 Task: Check the average views per listing of fireplace in the last 5 years.
Action: Mouse moved to (798, 185)
Screenshot: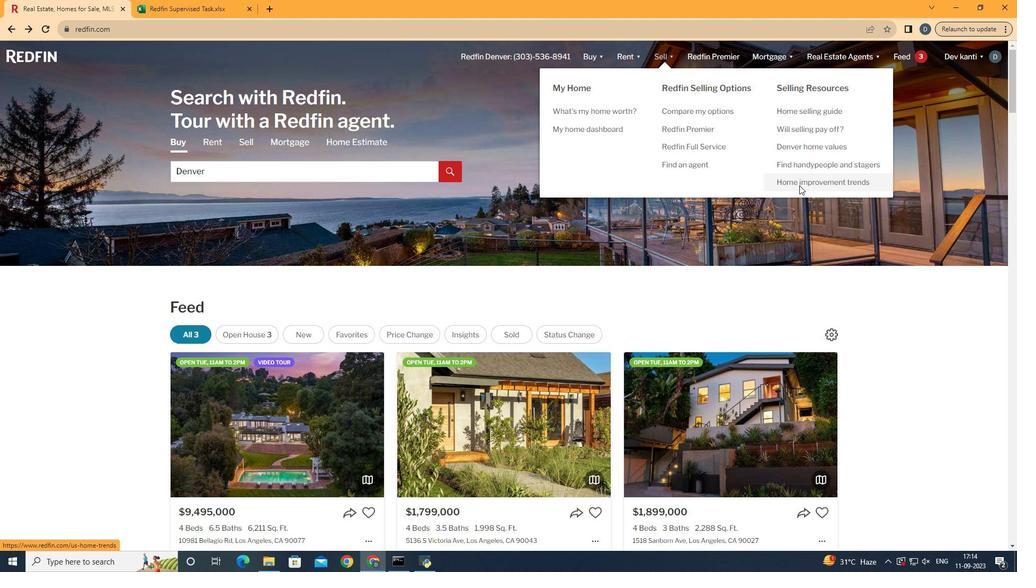 
Action: Mouse pressed left at (798, 185)
Screenshot: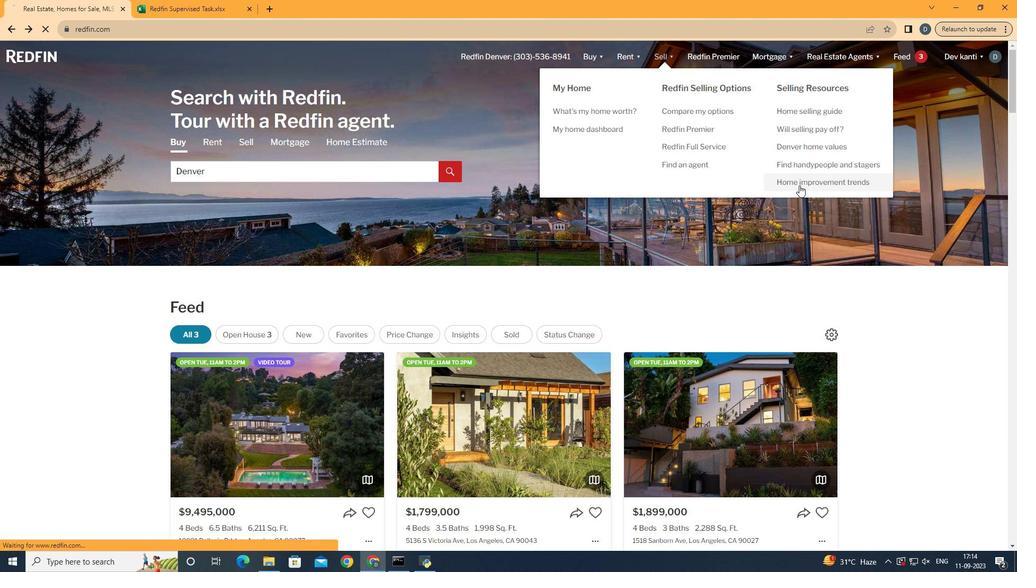 
Action: Mouse moved to (256, 206)
Screenshot: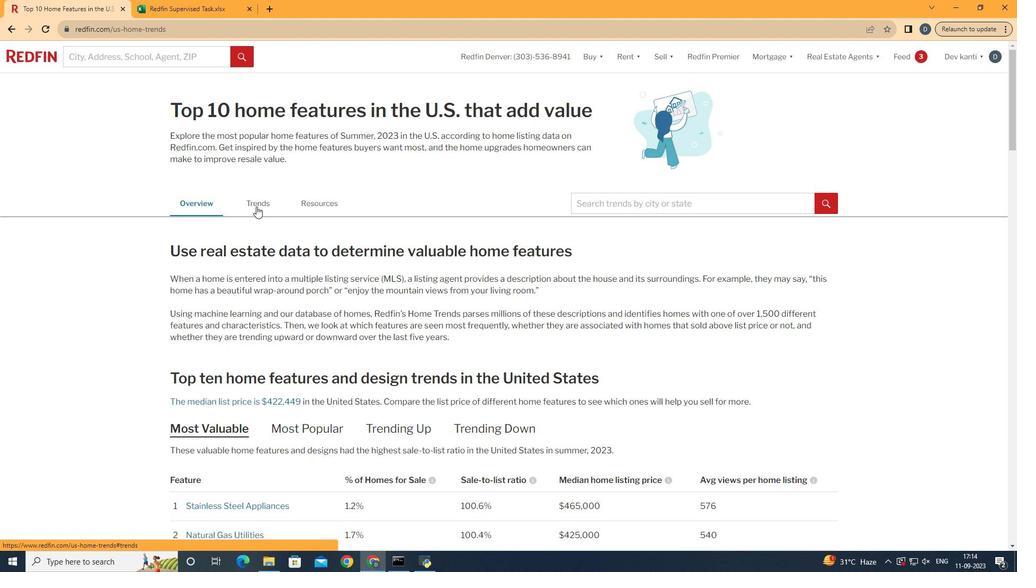 
Action: Mouse pressed left at (256, 206)
Screenshot: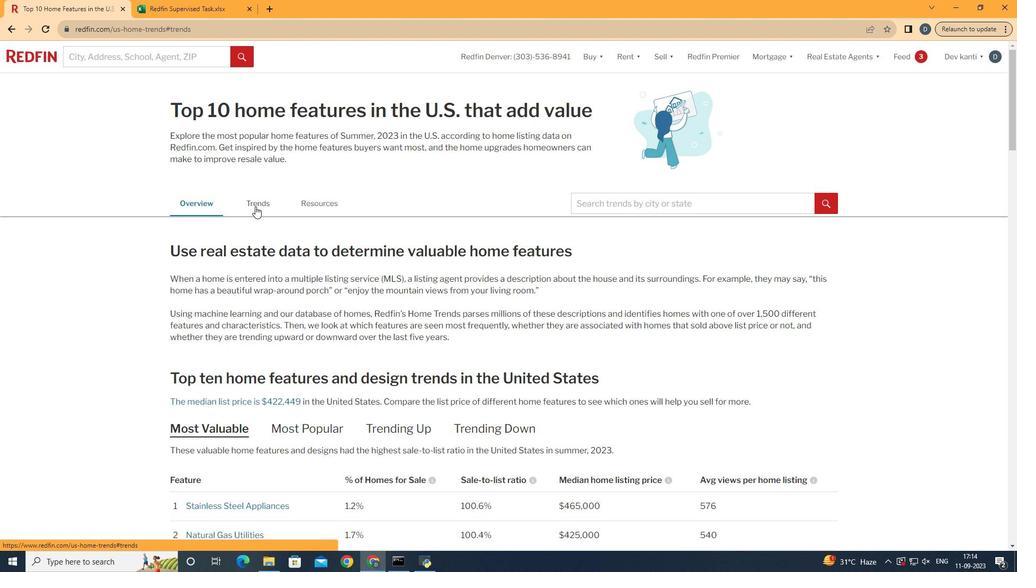 
Action: Mouse moved to (368, 297)
Screenshot: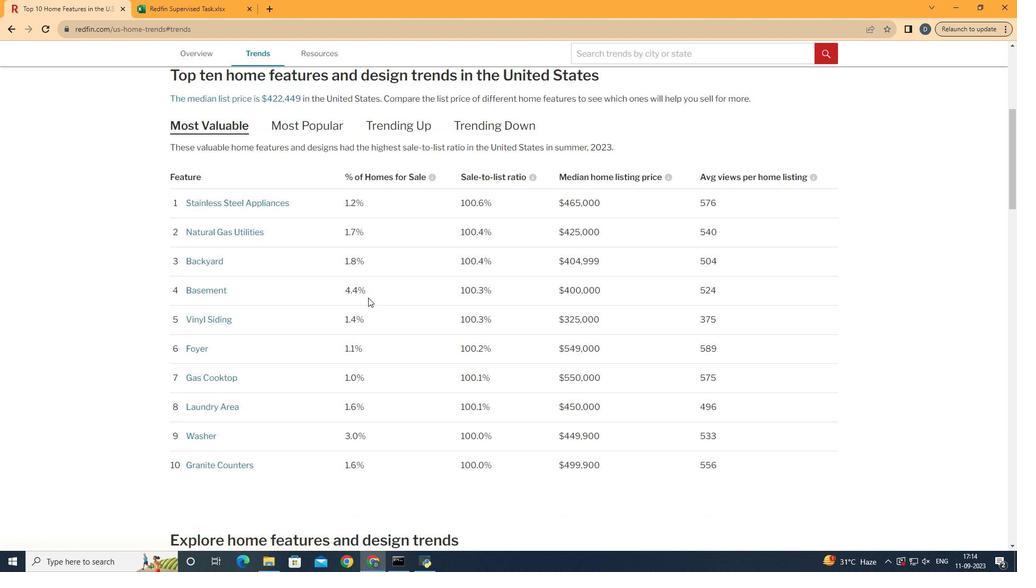 
Action: Mouse scrolled (368, 297) with delta (0, 0)
Screenshot: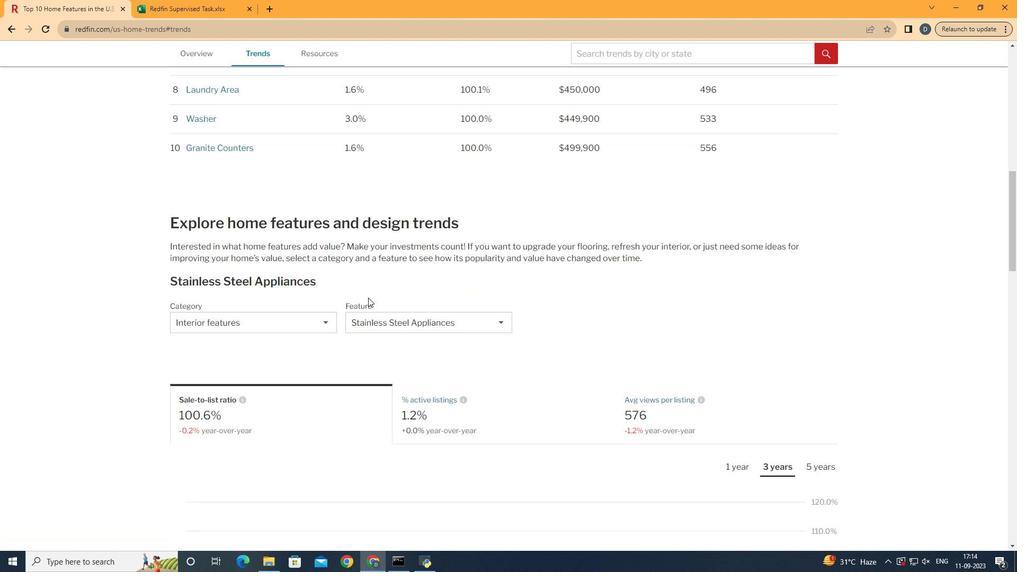 
Action: Mouse scrolled (368, 297) with delta (0, 0)
Screenshot: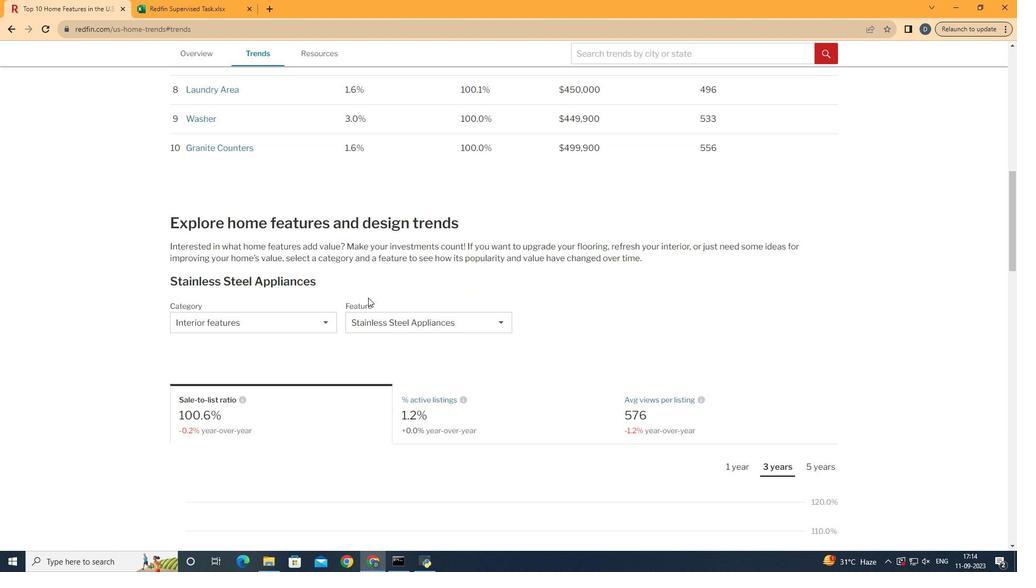 
Action: Mouse scrolled (368, 297) with delta (0, 0)
Screenshot: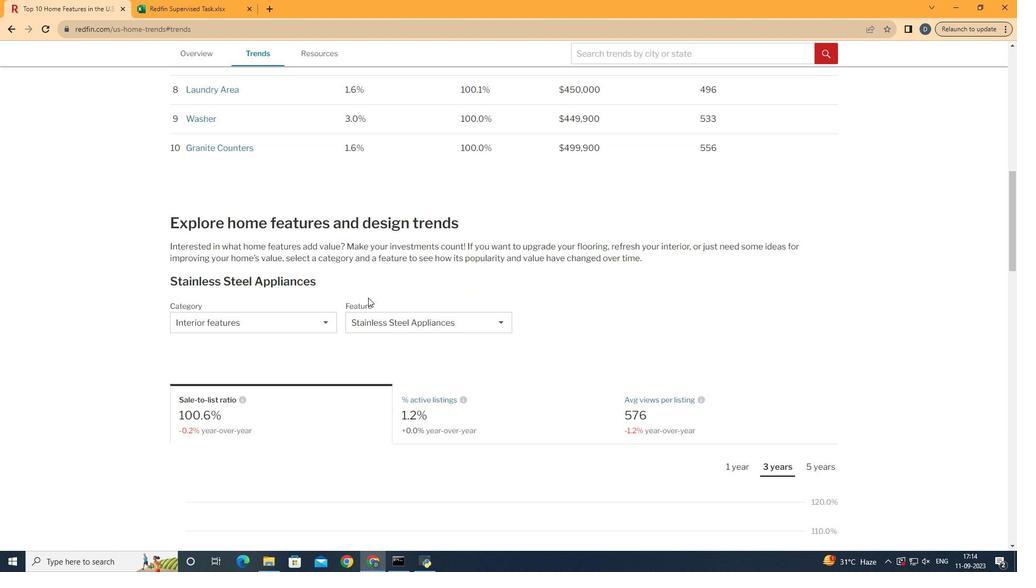 
Action: Mouse scrolled (368, 297) with delta (0, 0)
Screenshot: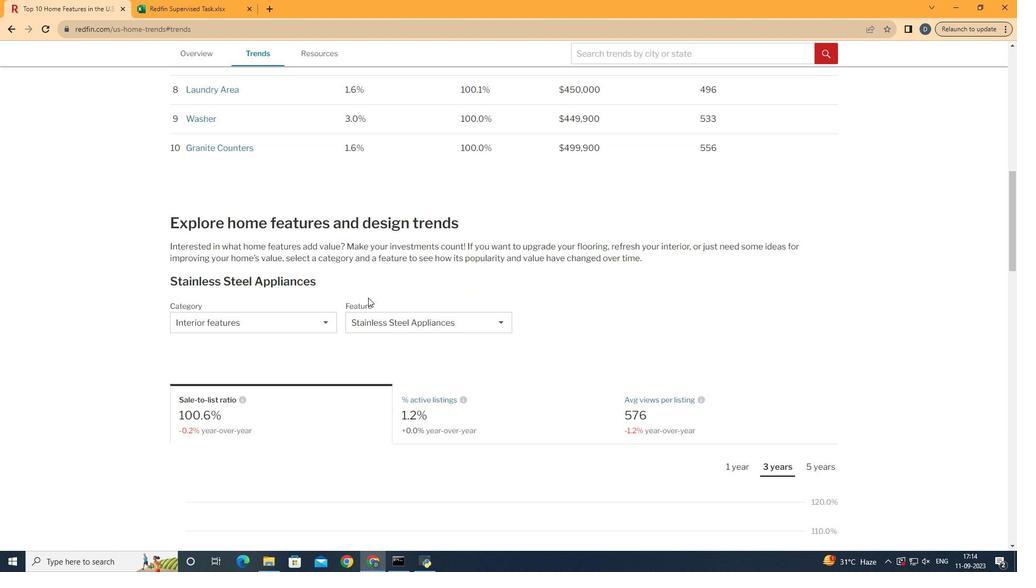 
Action: Mouse scrolled (368, 297) with delta (0, 0)
Screenshot: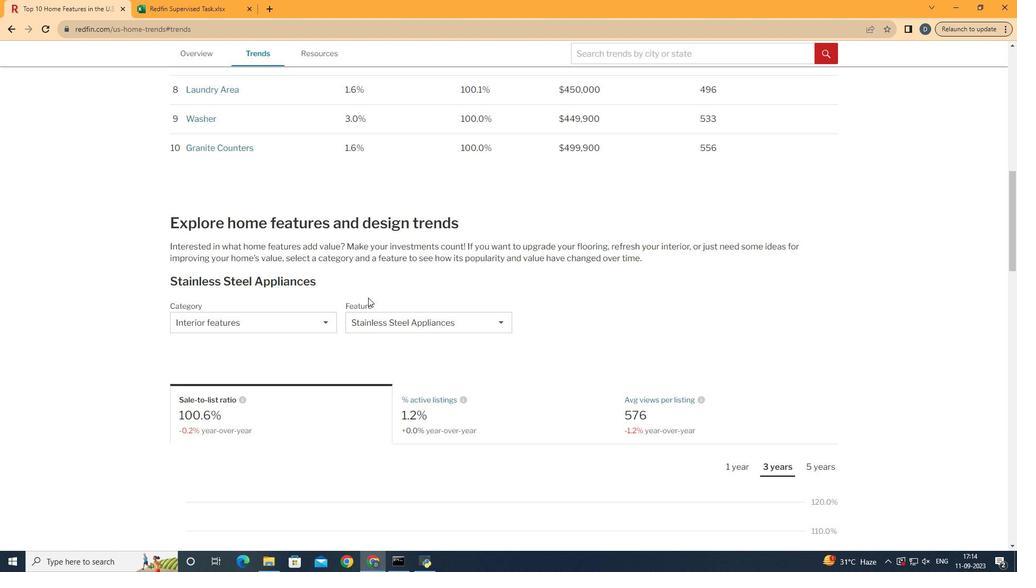 
Action: Mouse scrolled (368, 297) with delta (0, 0)
Screenshot: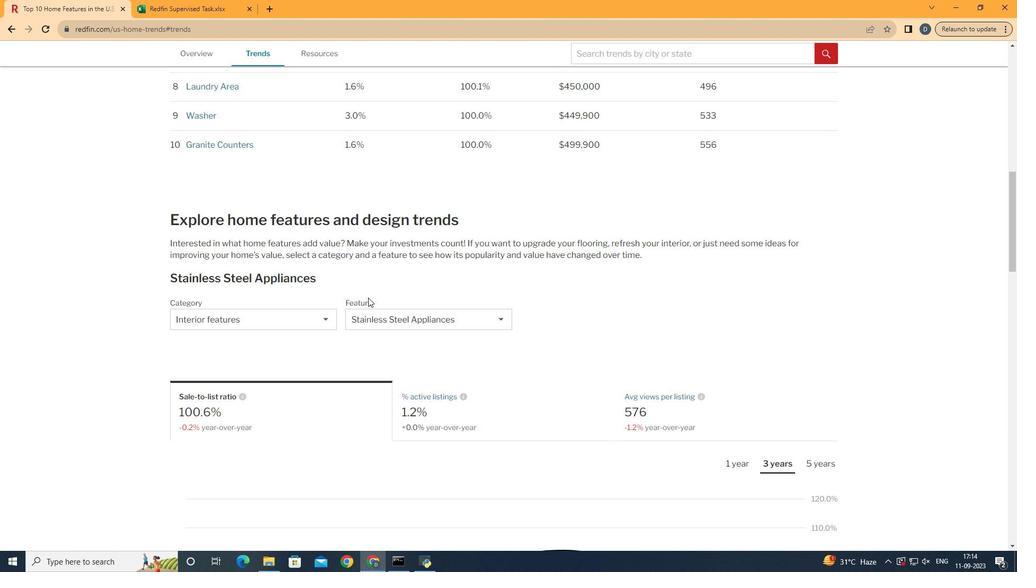 
Action: Mouse scrolled (368, 297) with delta (0, 0)
Screenshot: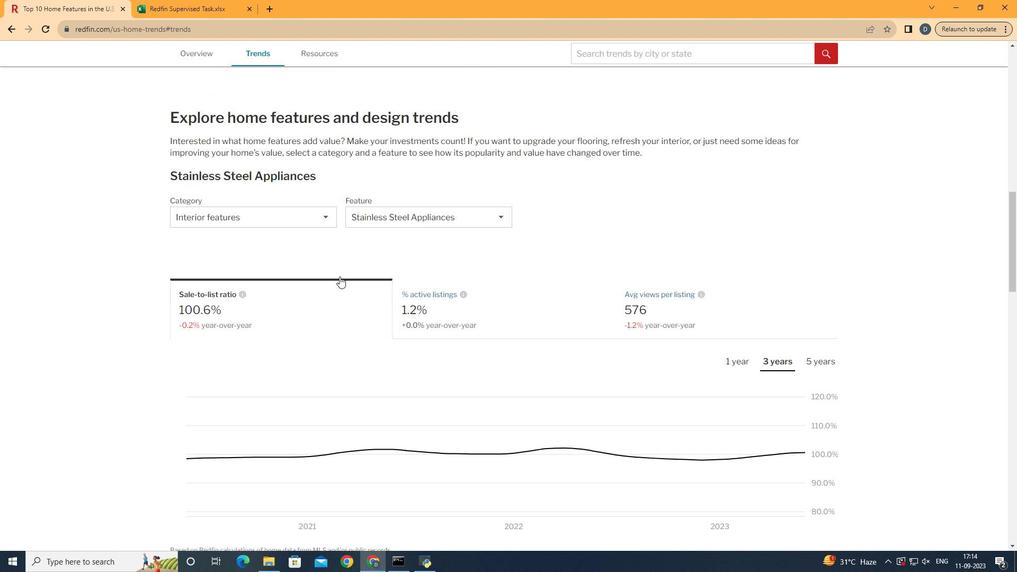 
Action: Mouse scrolled (368, 297) with delta (0, 0)
Screenshot: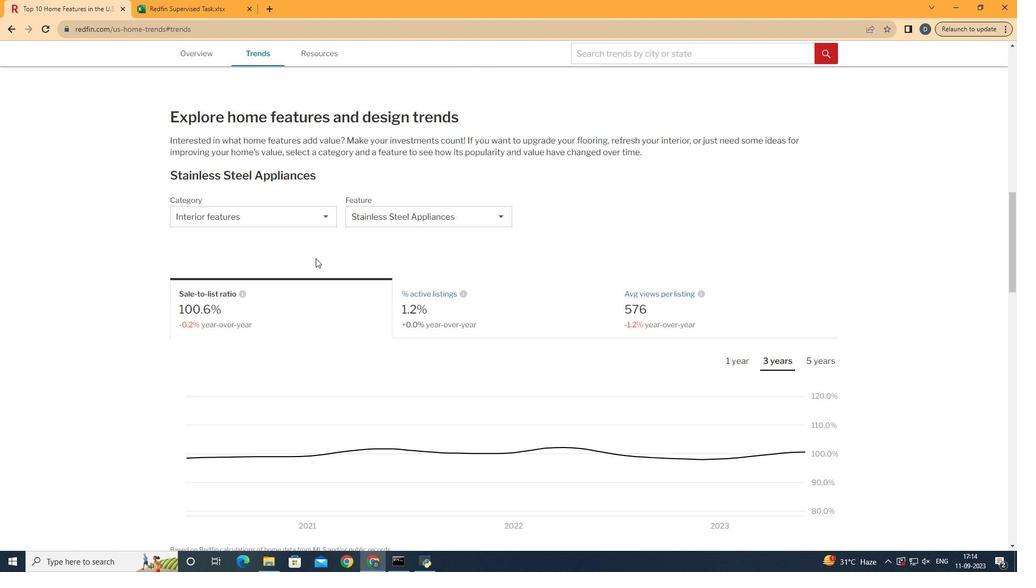 
Action: Mouse moved to (296, 223)
Screenshot: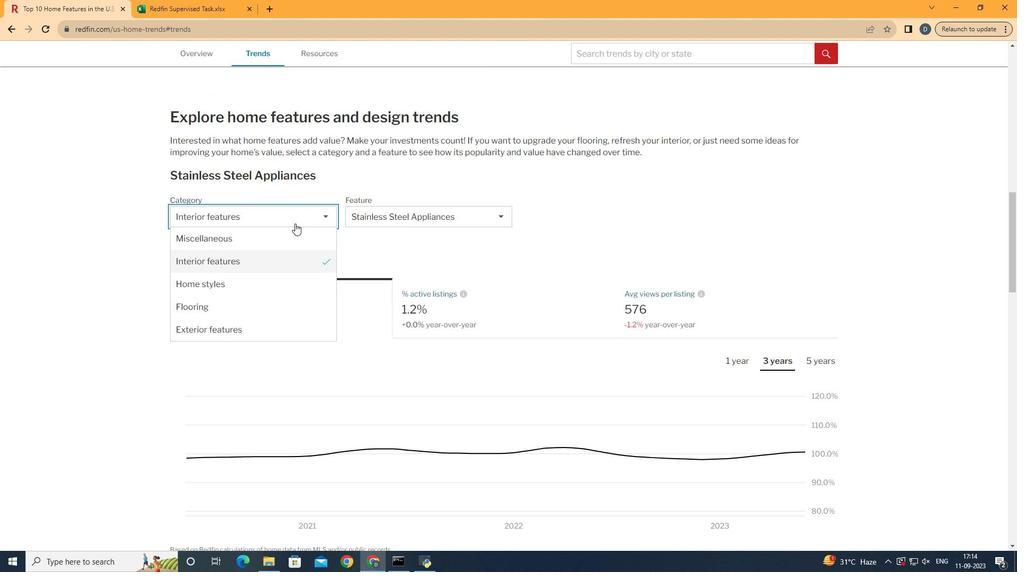 
Action: Mouse pressed left at (296, 223)
Screenshot: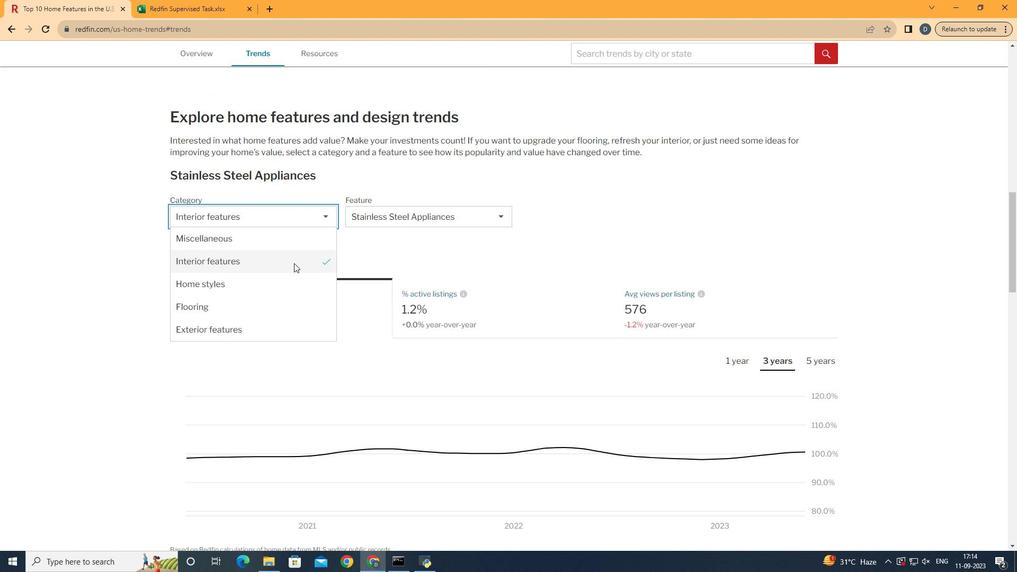 
Action: Mouse moved to (293, 265)
Screenshot: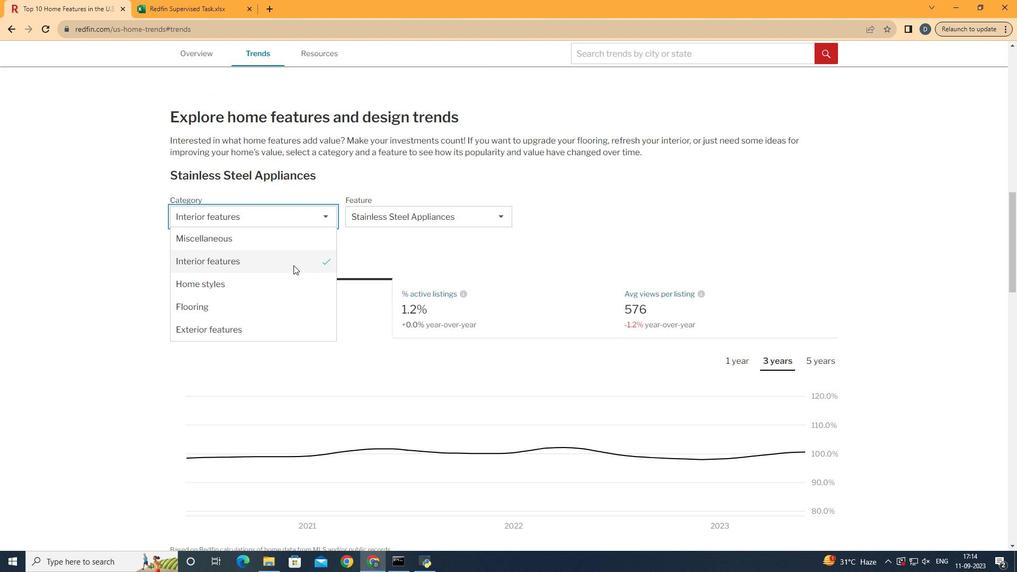 
Action: Mouse pressed left at (293, 265)
Screenshot: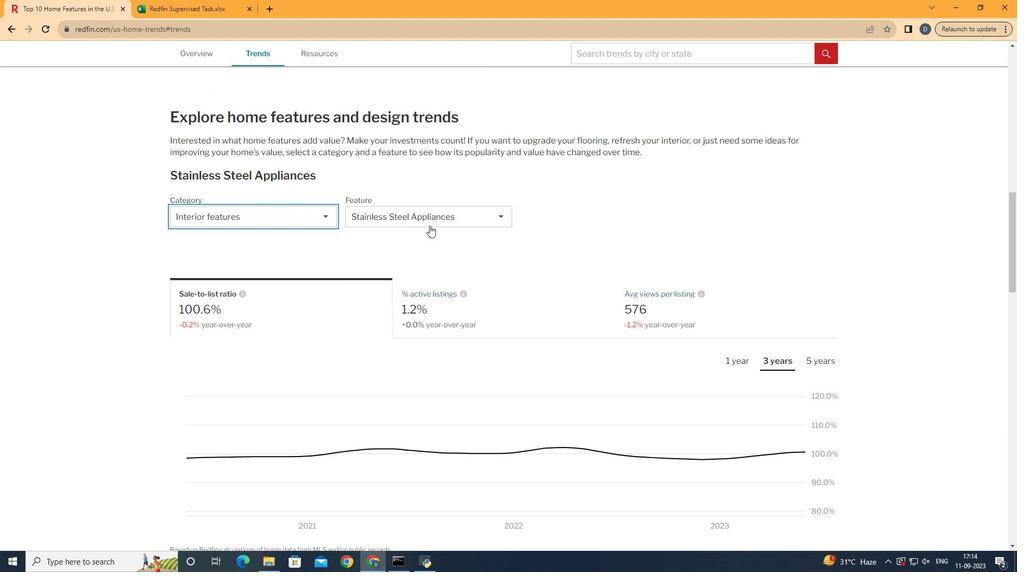 
Action: Mouse moved to (436, 210)
Screenshot: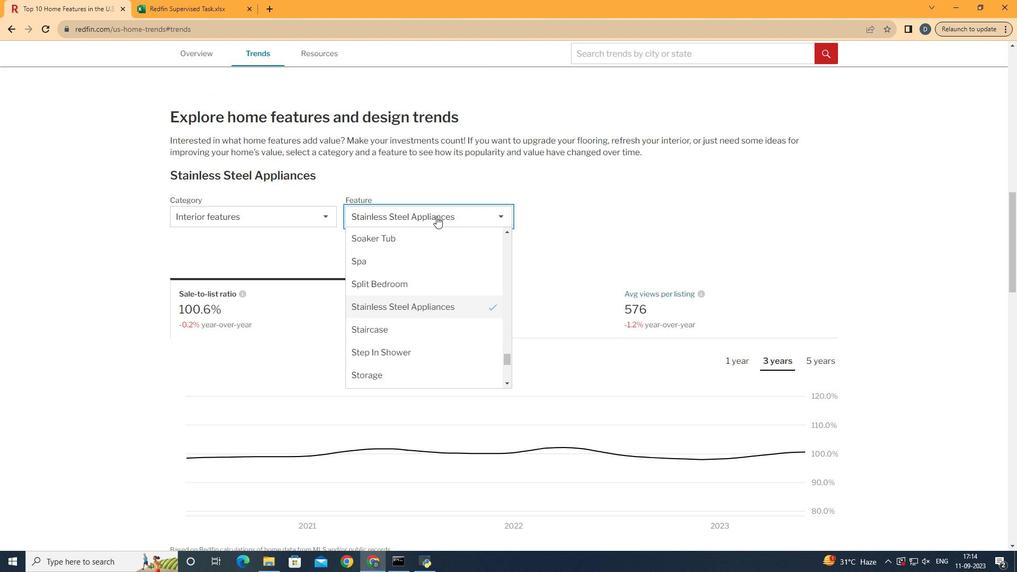 
Action: Mouse pressed left at (436, 210)
Screenshot: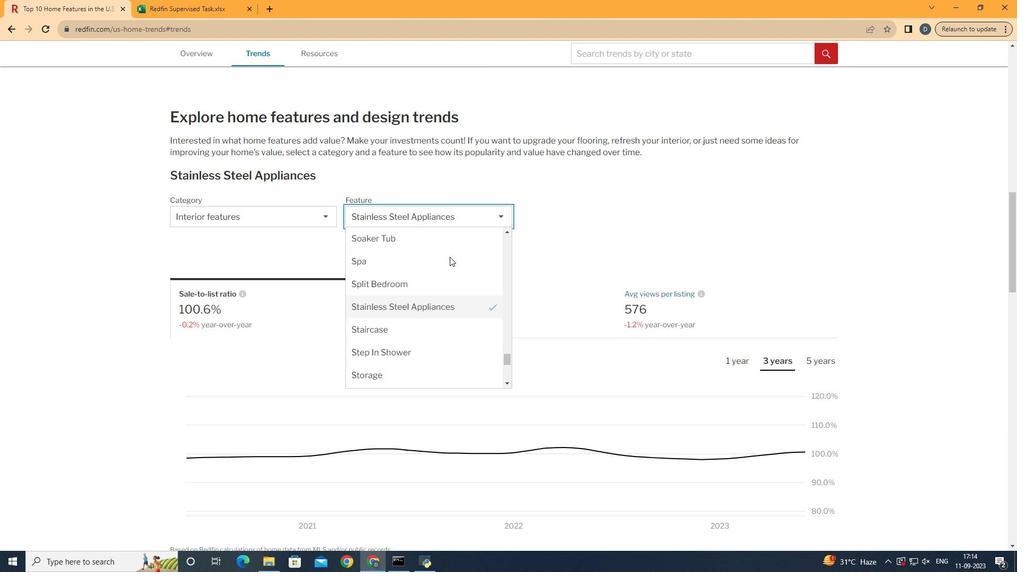 
Action: Mouse moved to (454, 327)
Screenshot: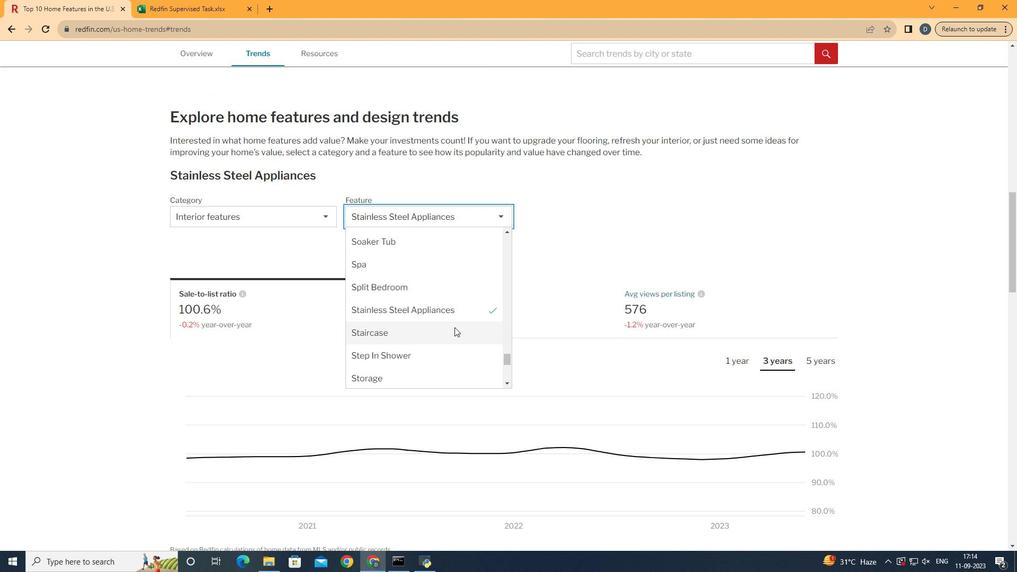 
Action: Mouse scrolled (454, 327) with delta (0, 0)
Screenshot: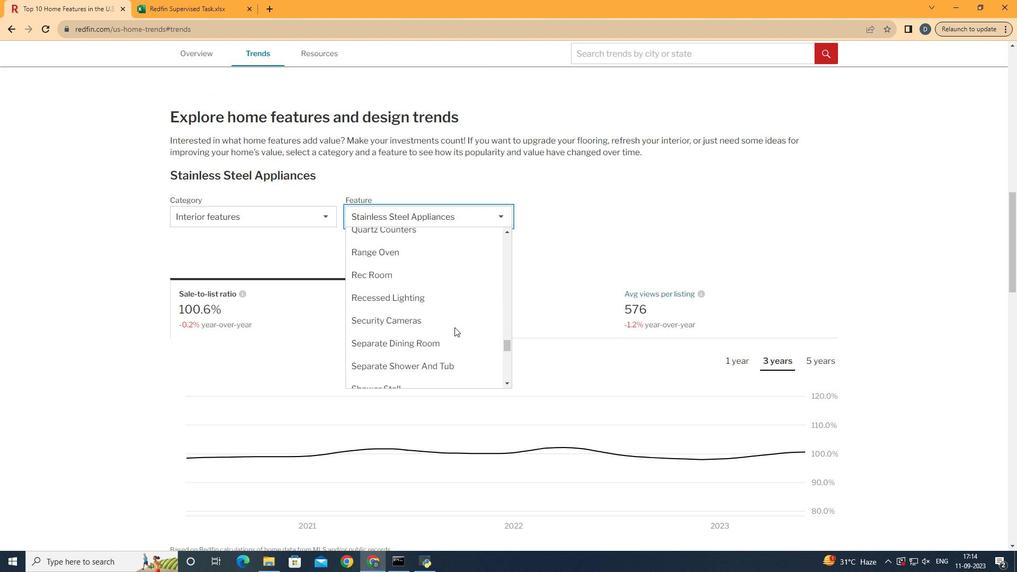 
Action: Mouse scrolled (454, 327) with delta (0, 0)
Screenshot: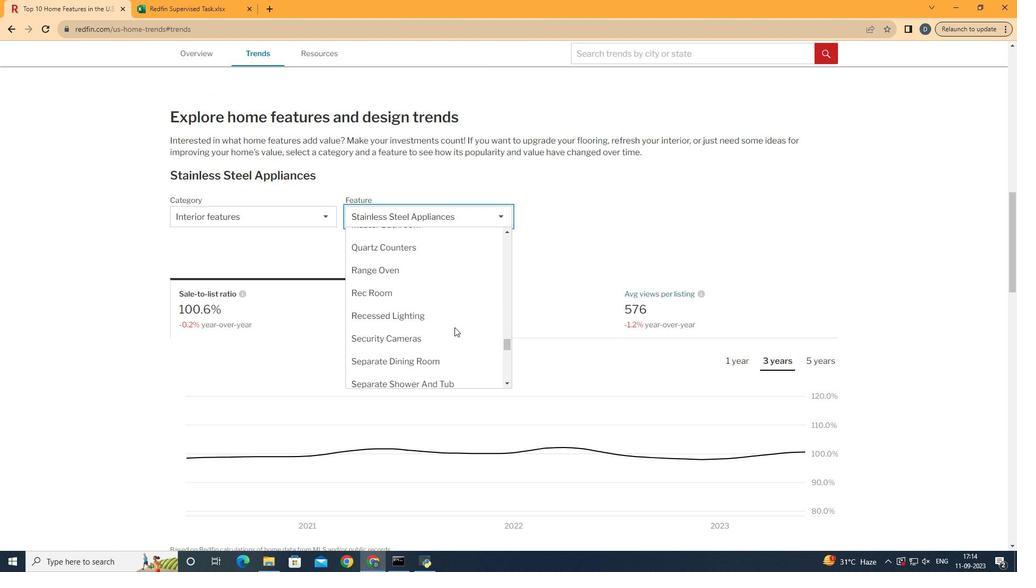 
Action: Mouse scrolled (454, 327) with delta (0, 0)
Screenshot: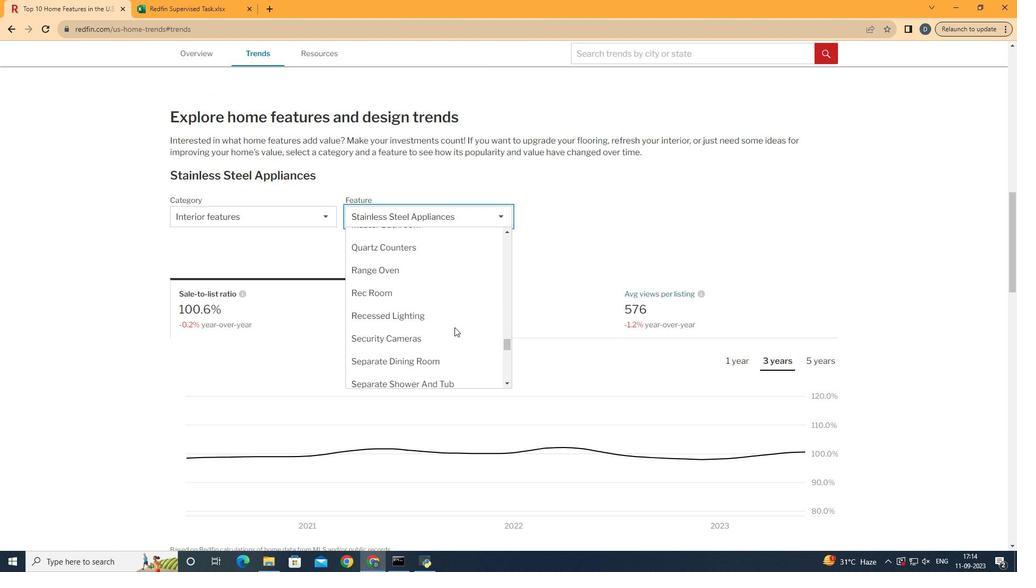
Action: Mouse scrolled (454, 327) with delta (0, 0)
Screenshot: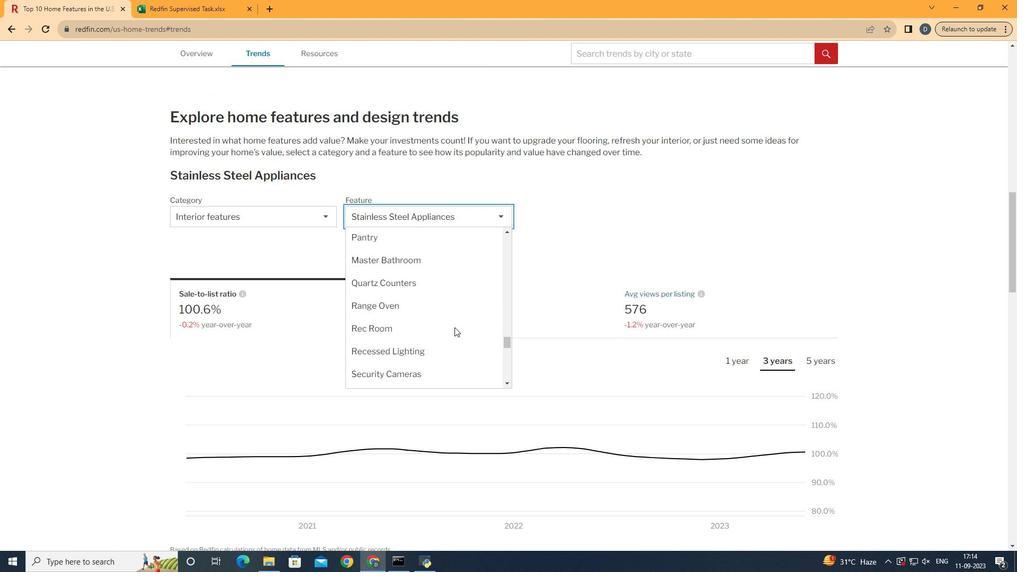 
Action: Mouse scrolled (454, 327) with delta (0, 0)
Screenshot: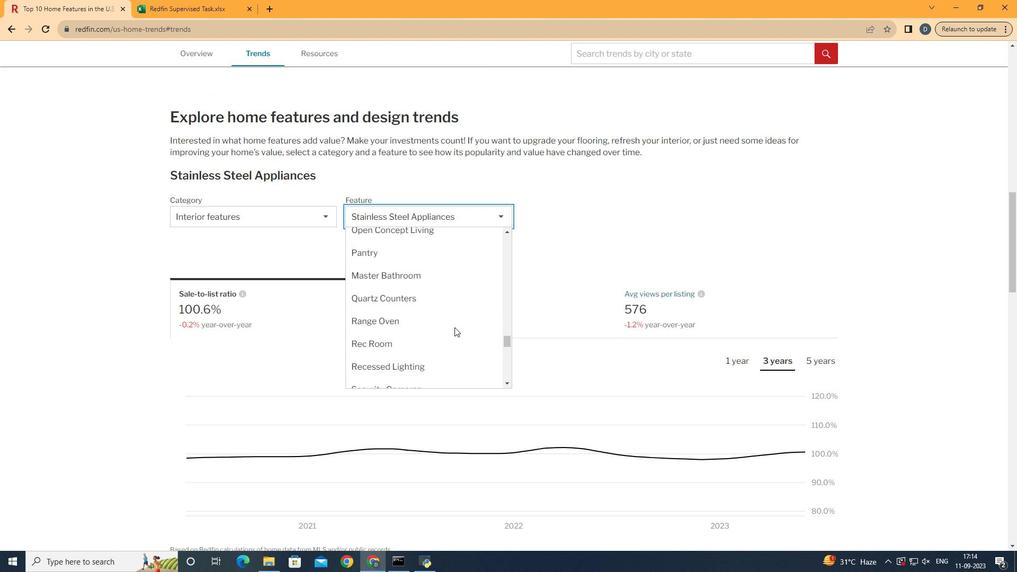 
Action: Mouse scrolled (454, 327) with delta (0, 0)
Screenshot: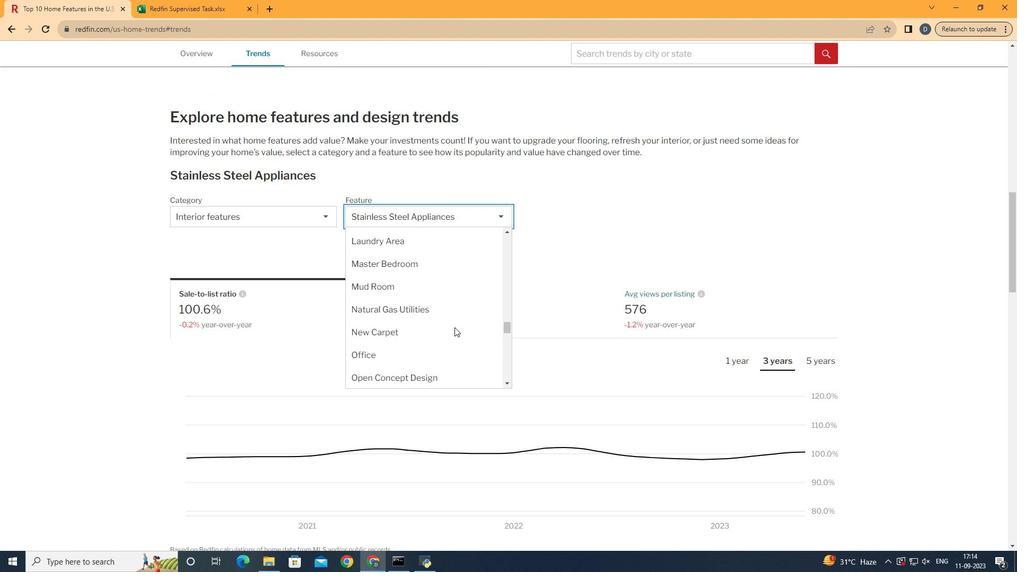 
Action: Mouse scrolled (454, 327) with delta (0, 0)
Screenshot: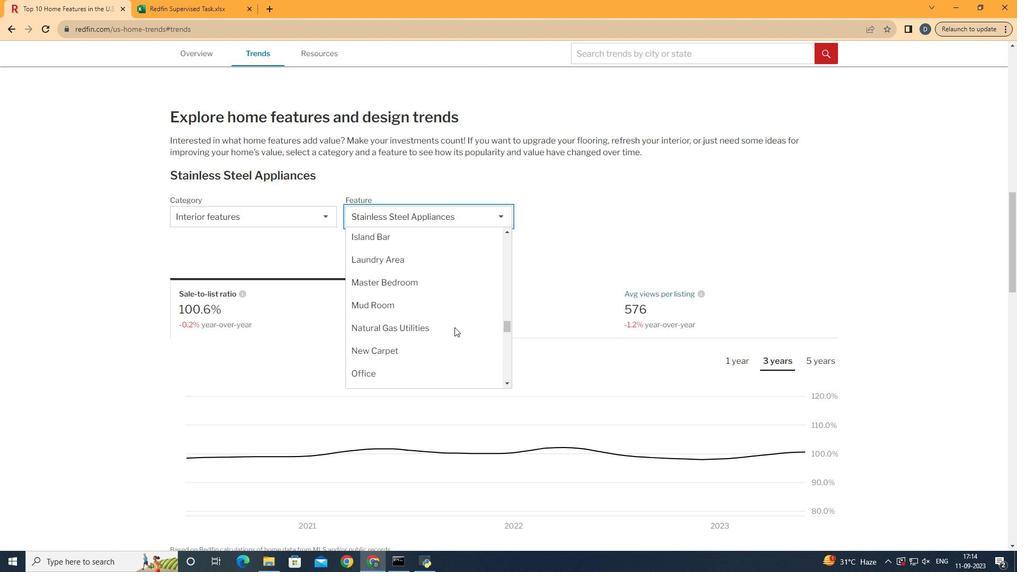 
Action: Mouse scrolled (454, 327) with delta (0, 0)
Screenshot: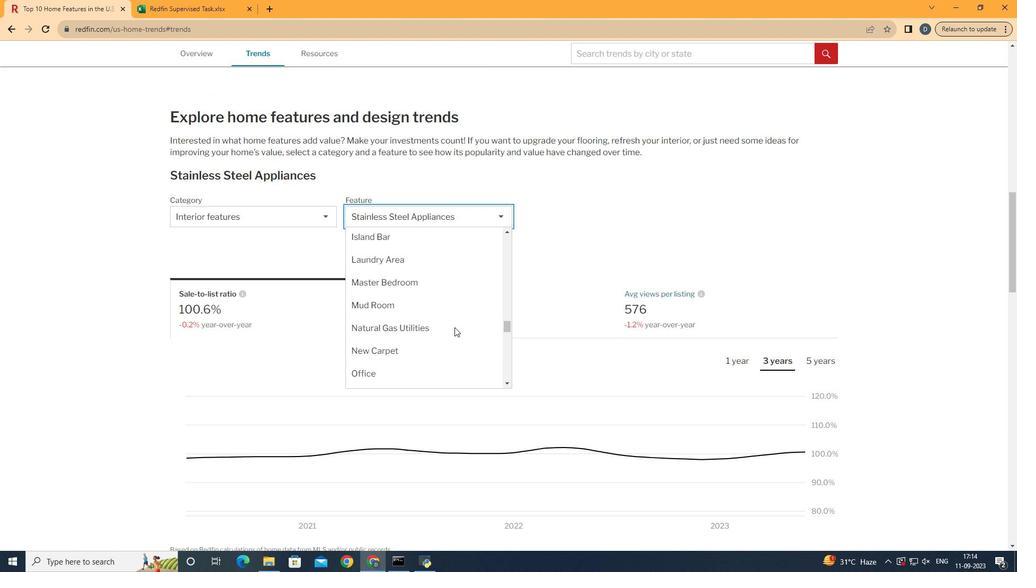 
Action: Mouse scrolled (454, 327) with delta (0, 0)
Screenshot: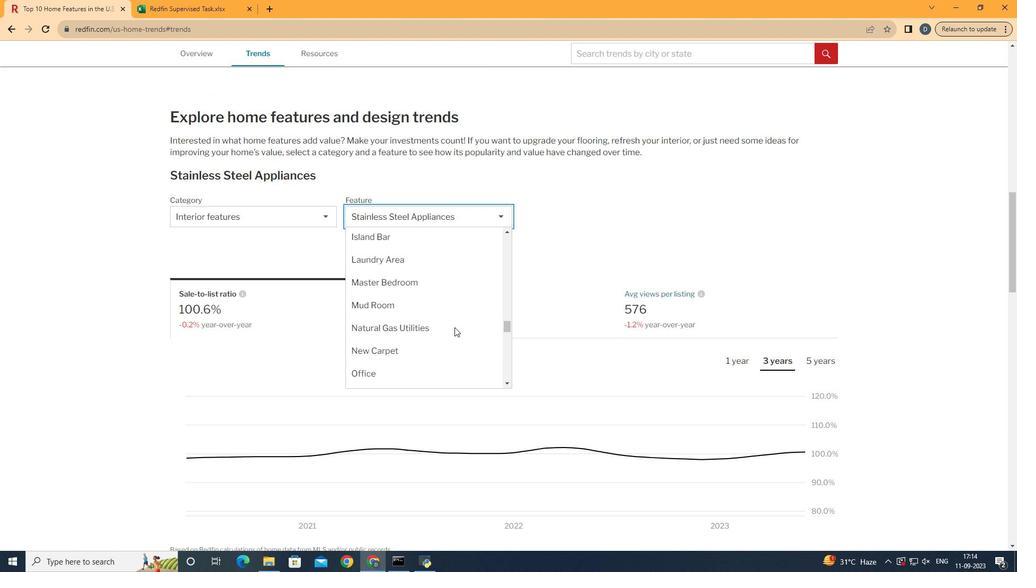 
Action: Mouse scrolled (454, 327) with delta (0, 0)
Screenshot: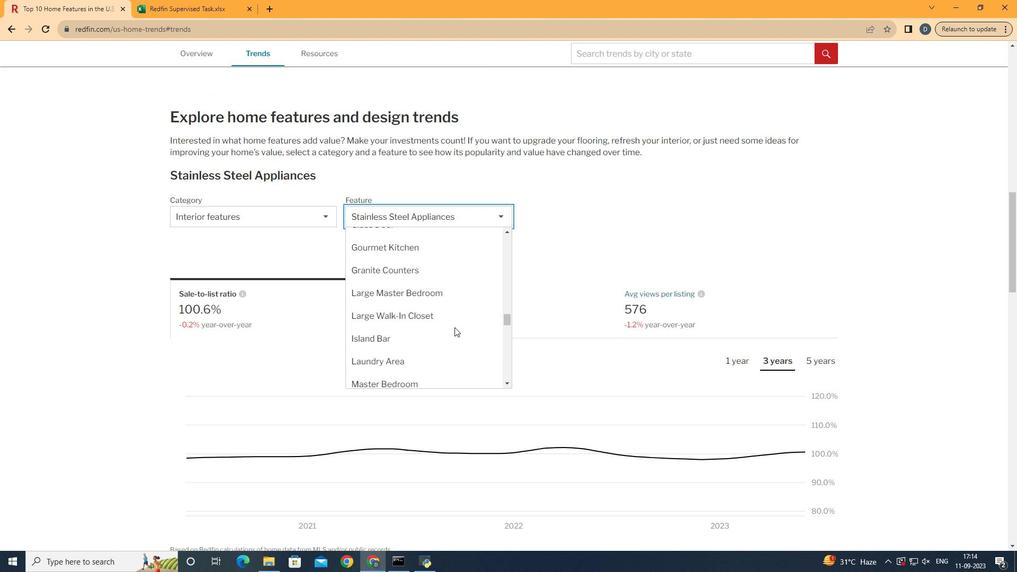 
Action: Mouse scrolled (454, 327) with delta (0, 0)
Screenshot: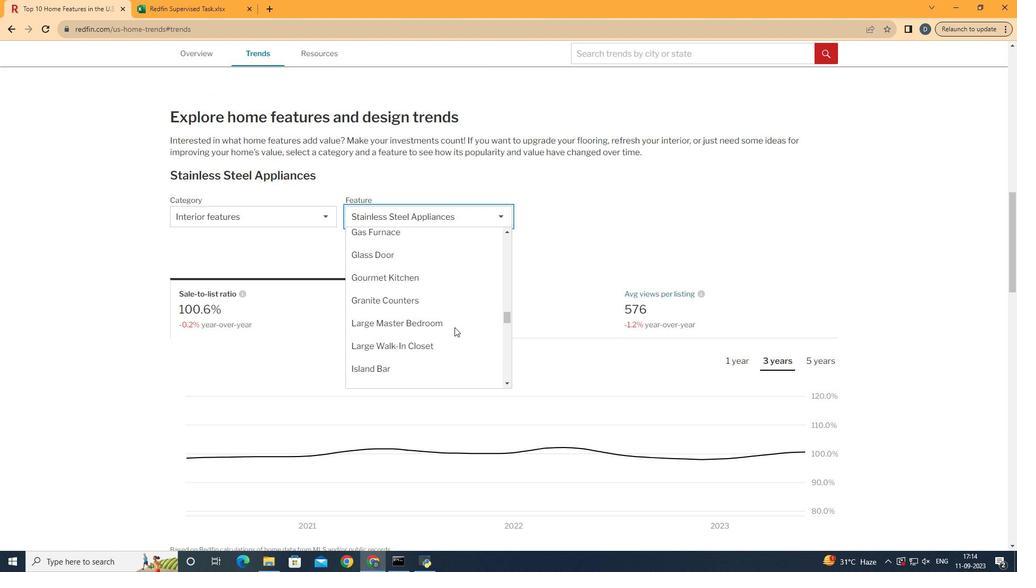 
Action: Mouse scrolled (454, 327) with delta (0, 0)
Screenshot: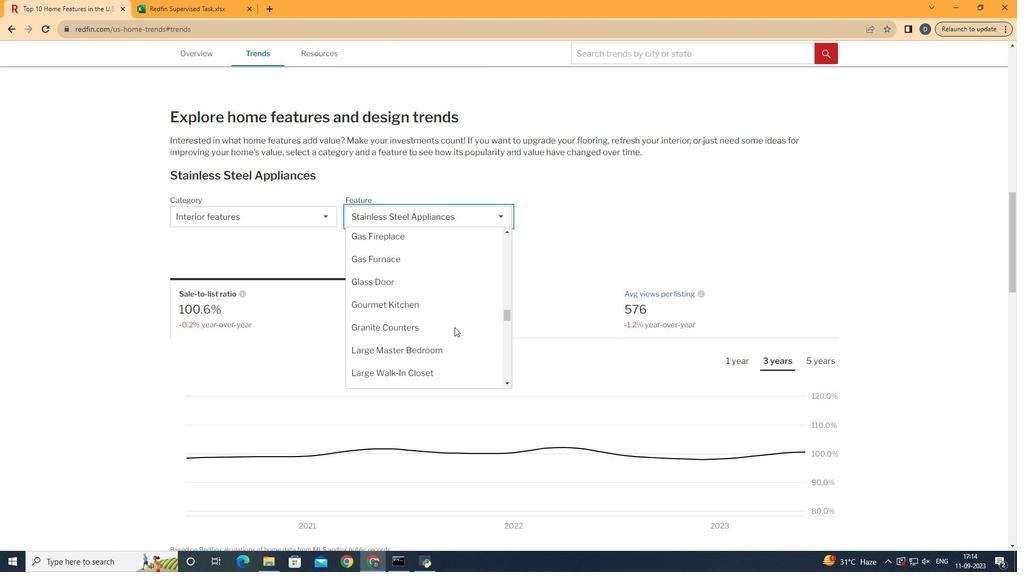 
Action: Mouse moved to (448, 292)
Screenshot: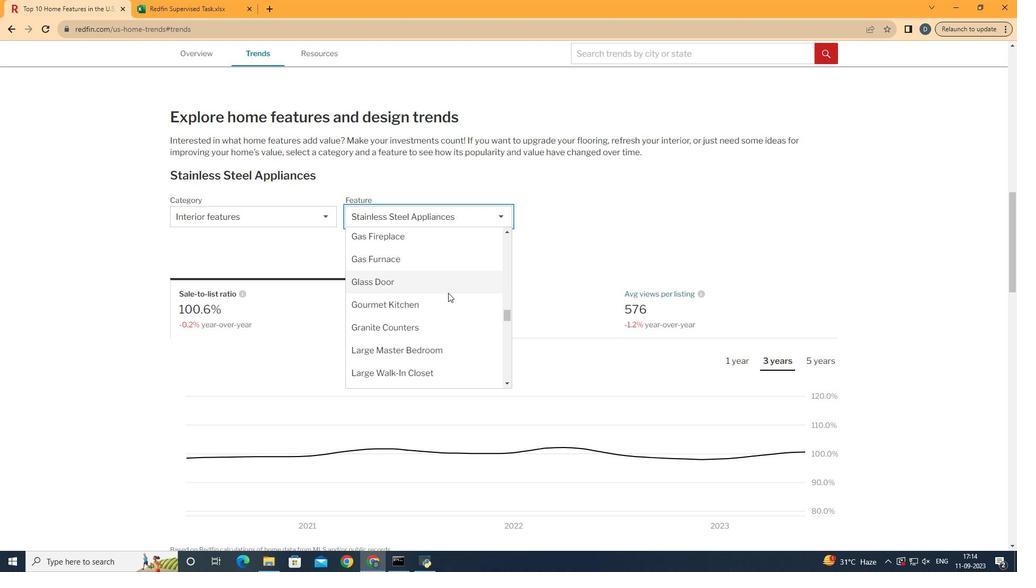 
Action: Mouse scrolled (448, 293) with delta (0, 0)
Screenshot: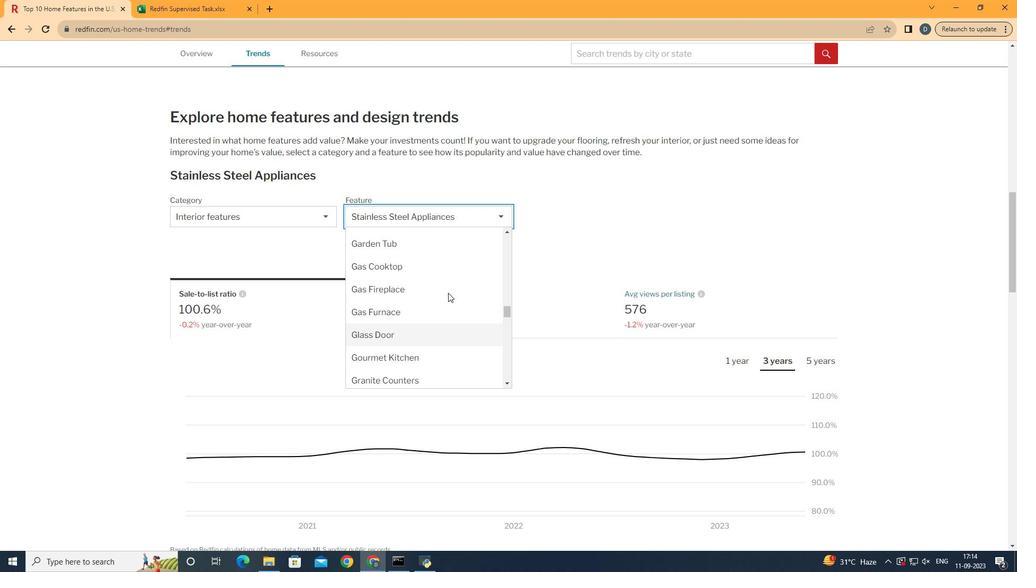 
Action: Mouse scrolled (448, 293) with delta (0, 0)
Screenshot: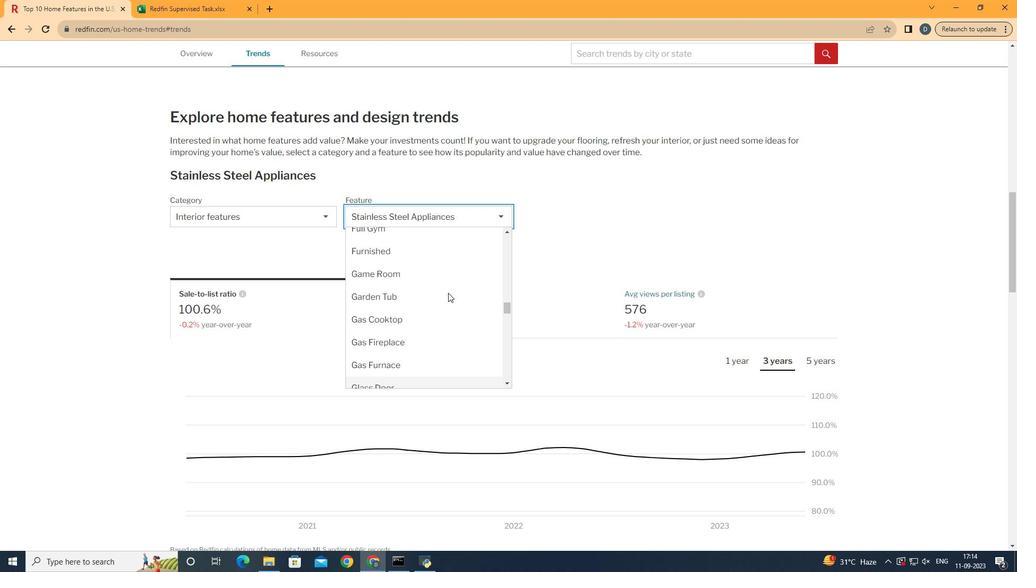 
Action: Mouse scrolled (448, 293) with delta (0, 0)
Screenshot: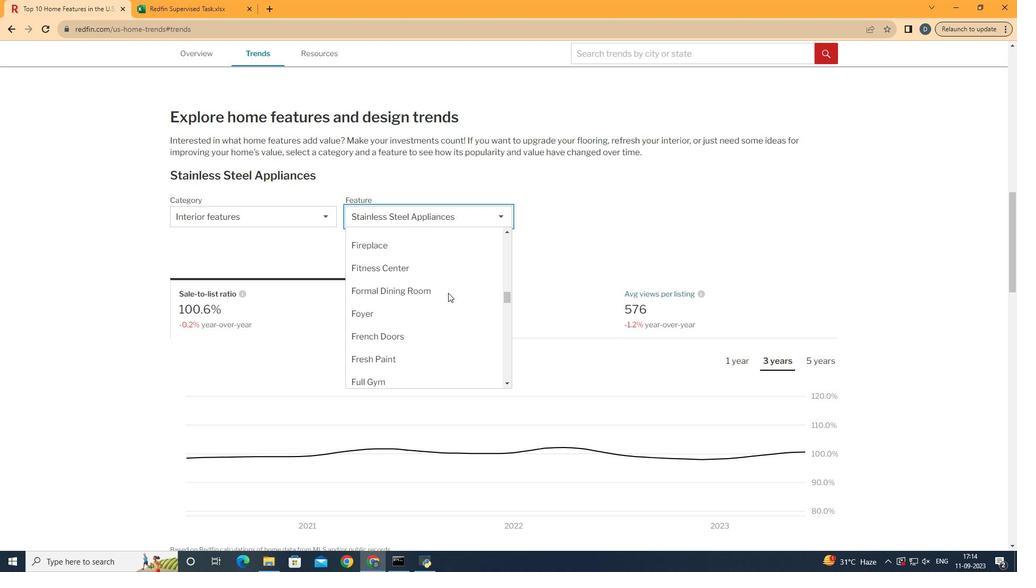 
Action: Mouse scrolled (448, 293) with delta (0, 0)
Screenshot: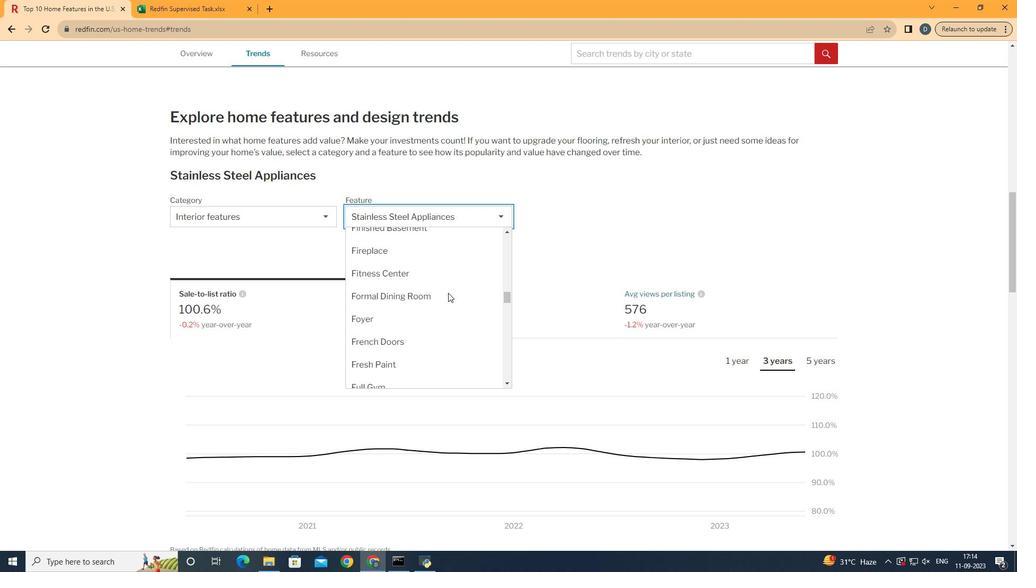 
Action: Mouse scrolled (448, 293) with delta (0, 0)
Screenshot: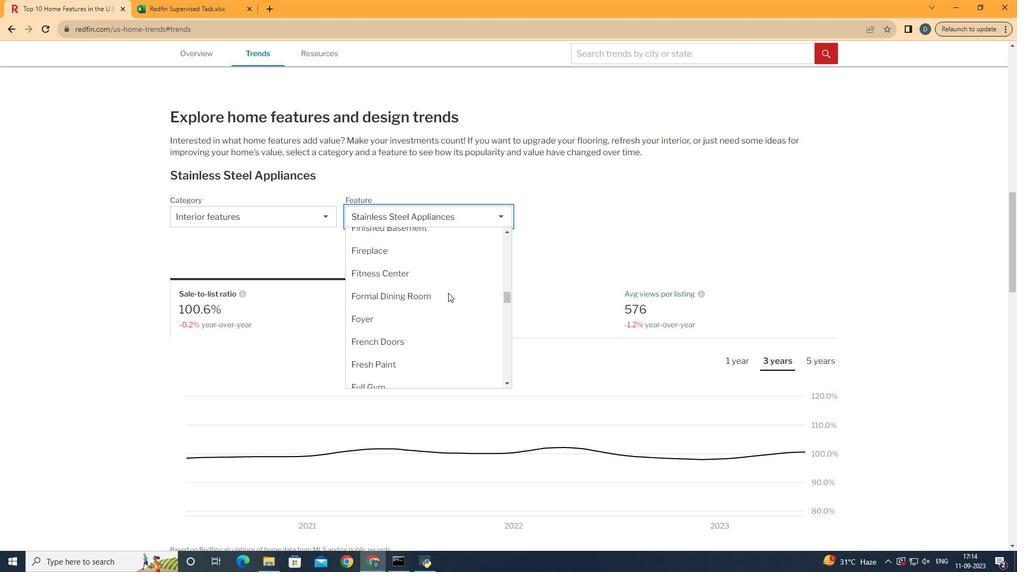 
Action: Mouse moved to (461, 338)
Screenshot: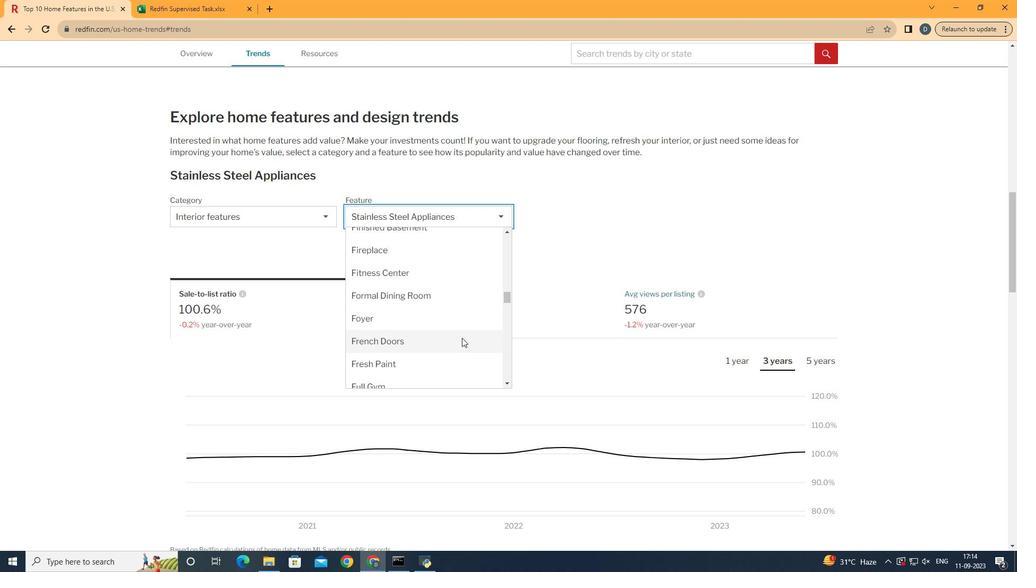 
Action: Mouse scrolled (461, 337) with delta (0, 0)
Screenshot: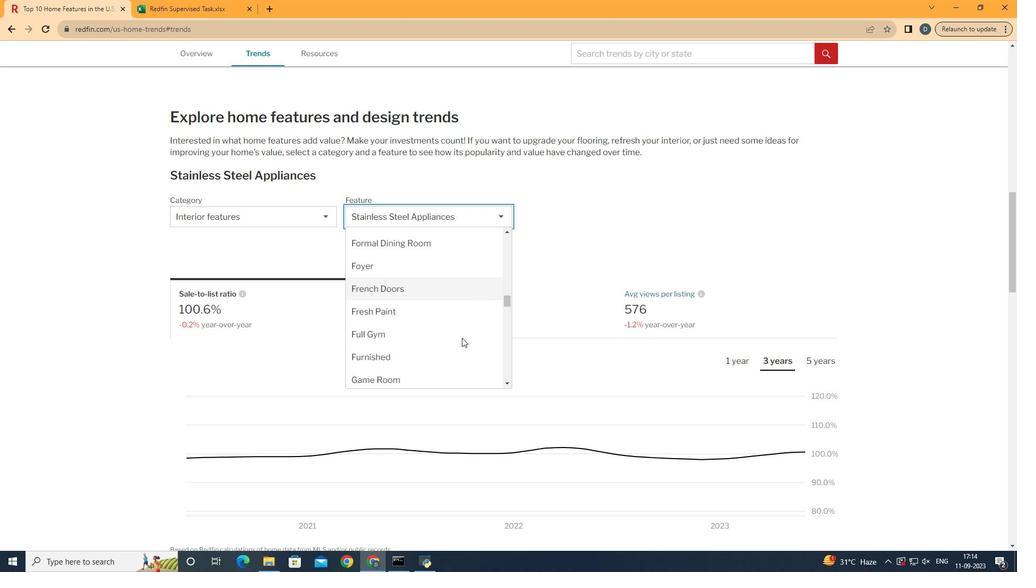 
Action: Mouse moved to (462, 331)
Screenshot: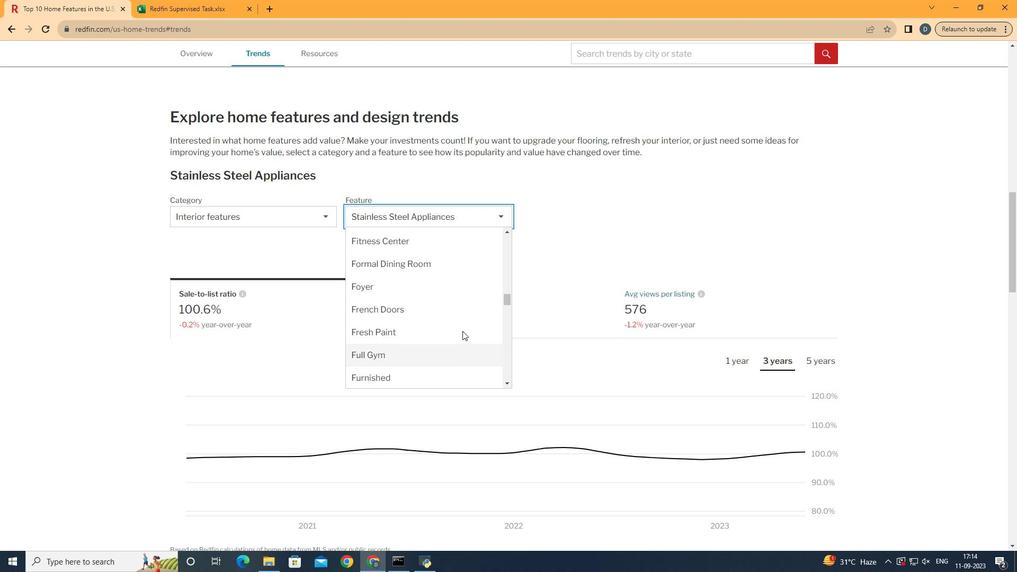 
Action: Mouse scrolled (462, 331) with delta (0, 0)
Screenshot: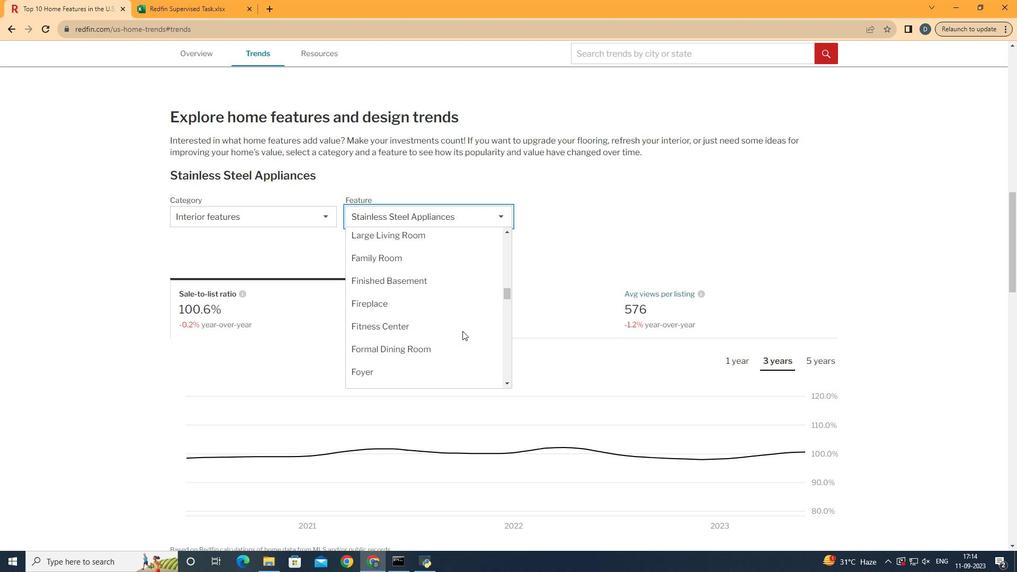 
Action: Mouse scrolled (462, 331) with delta (0, 0)
Screenshot: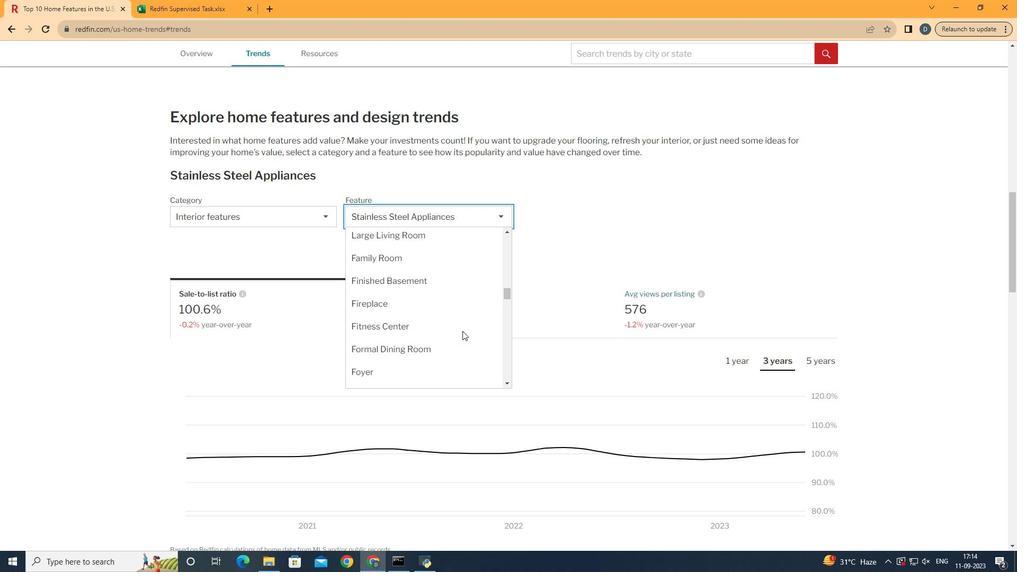 
Action: Mouse moved to (470, 267)
Screenshot: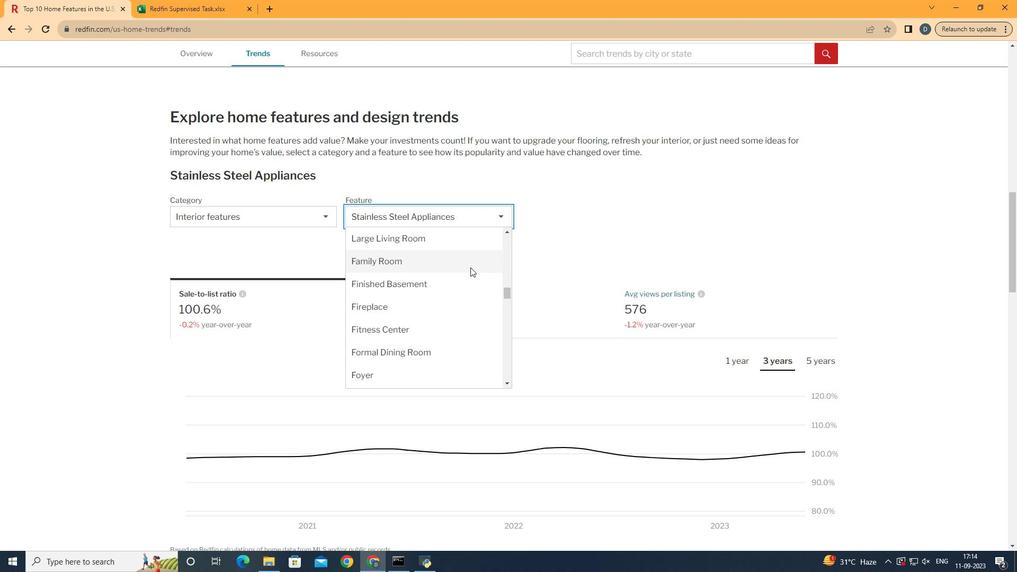
Action: Mouse scrolled (470, 268) with delta (0, 0)
Screenshot: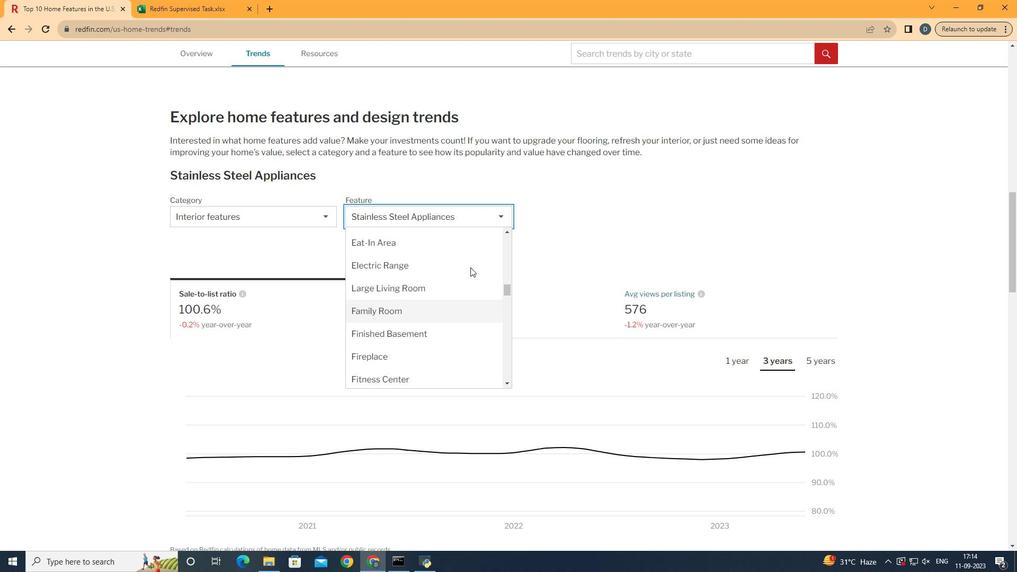 
Action: Mouse moved to (471, 279)
Screenshot: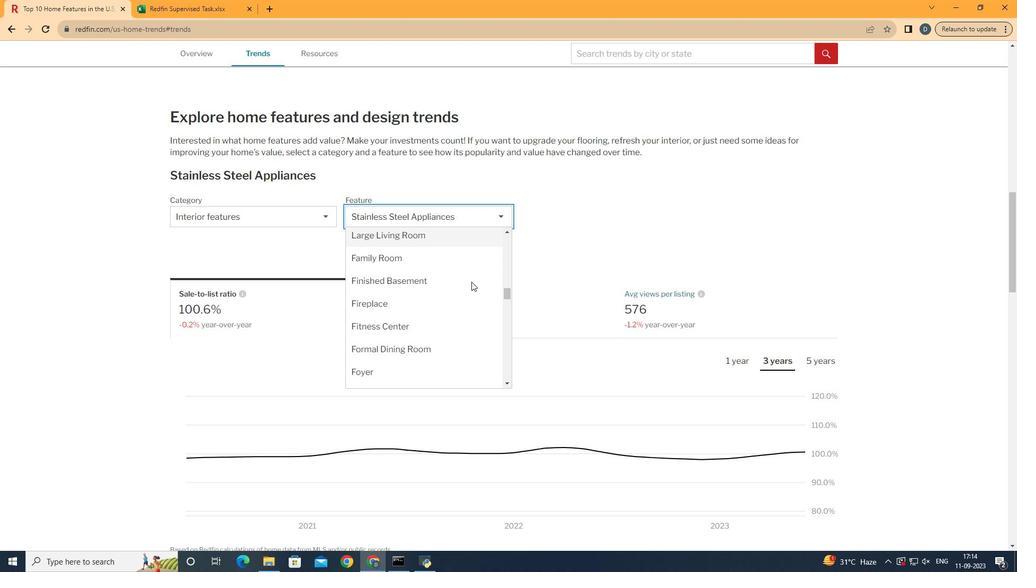 
Action: Mouse scrolled (471, 279) with delta (0, 0)
Screenshot: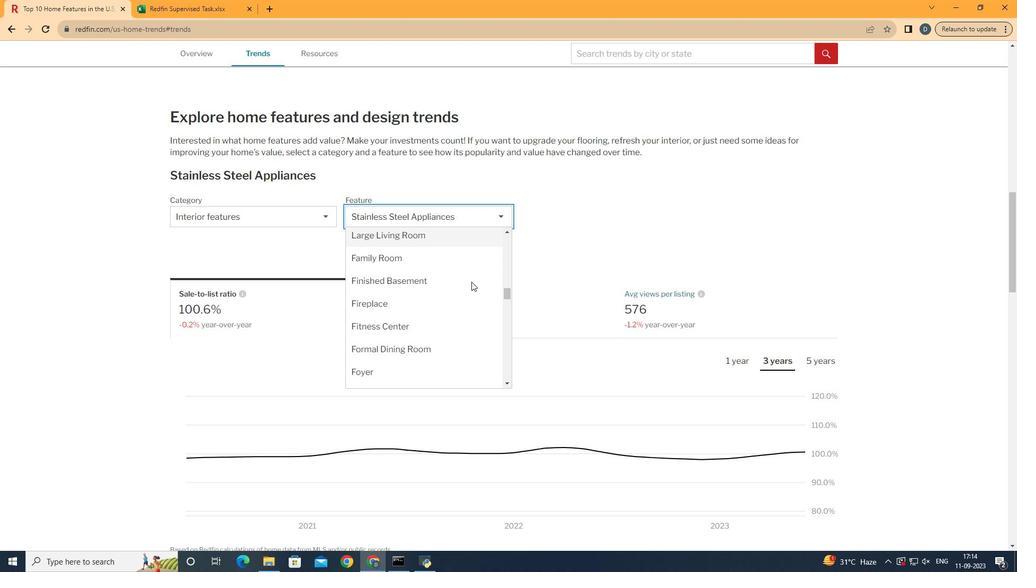 
Action: Mouse moved to (465, 298)
Screenshot: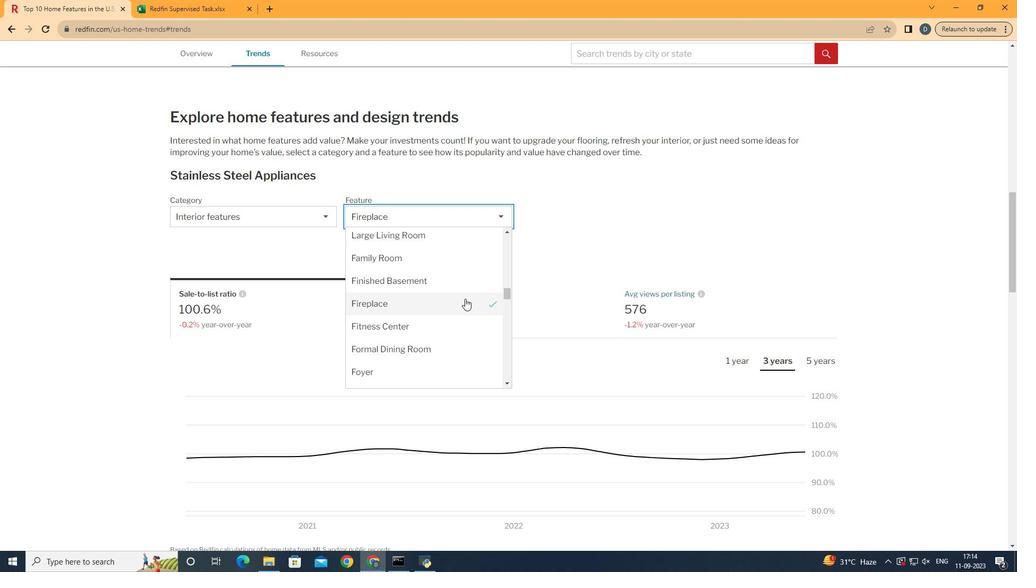 
Action: Mouse pressed left at (465, 298)
Screenshot: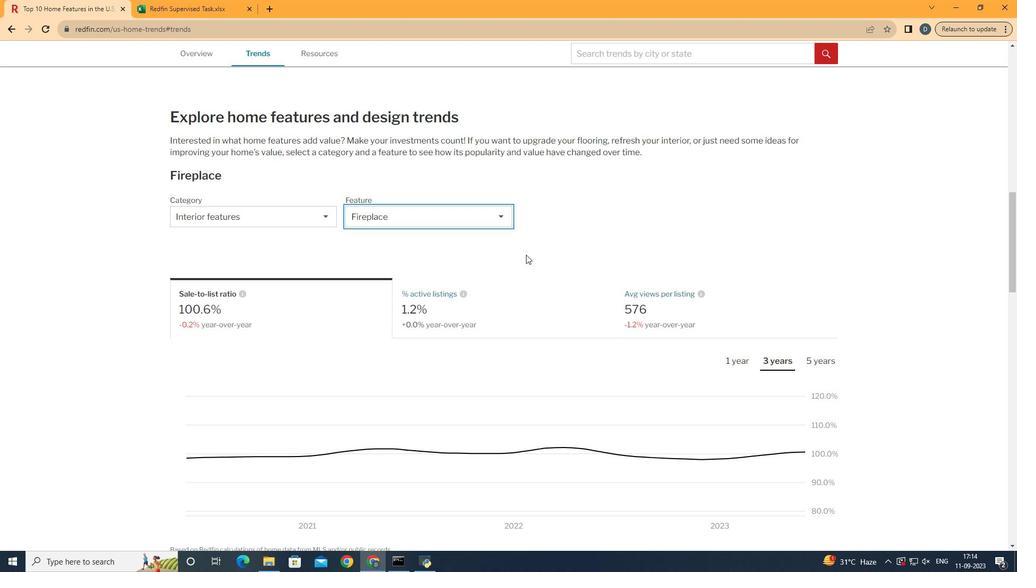 
Action: Mouse moved to (569, 229)
Screenshot: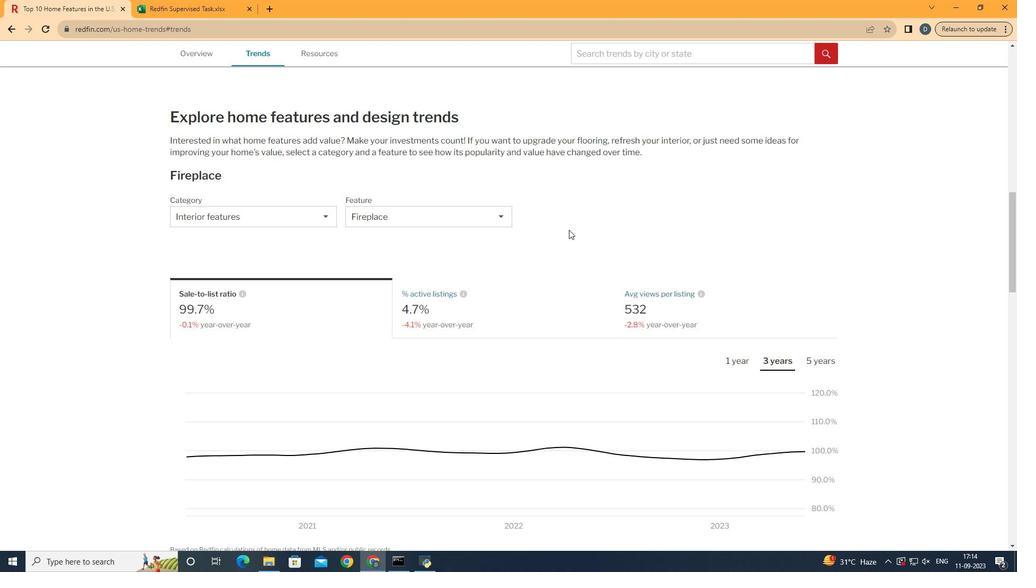 
Action: Mouse pressed left at (569, 229)
Screenshot: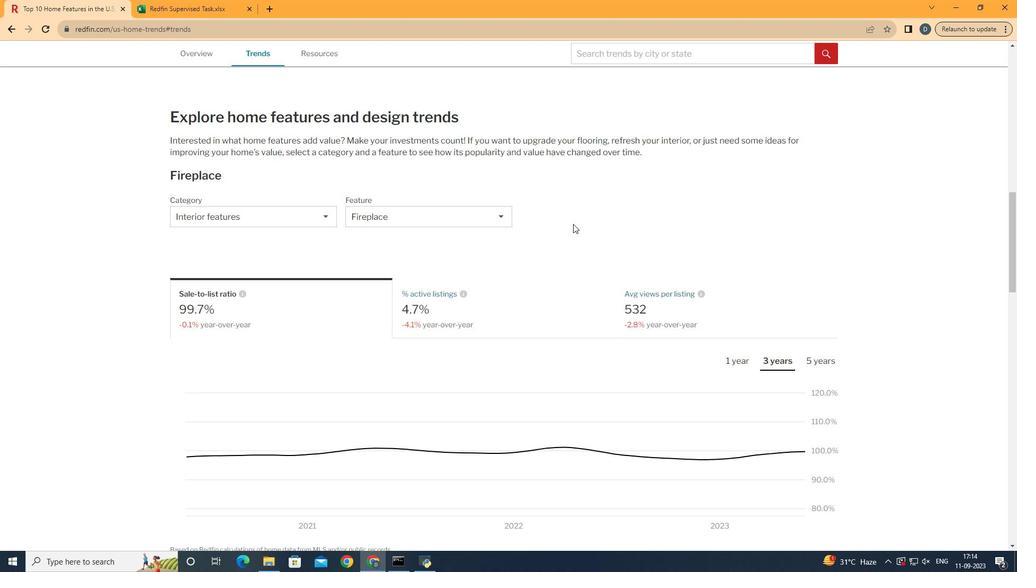 
Action: Mouse moved to (718, 322)
Screenshot: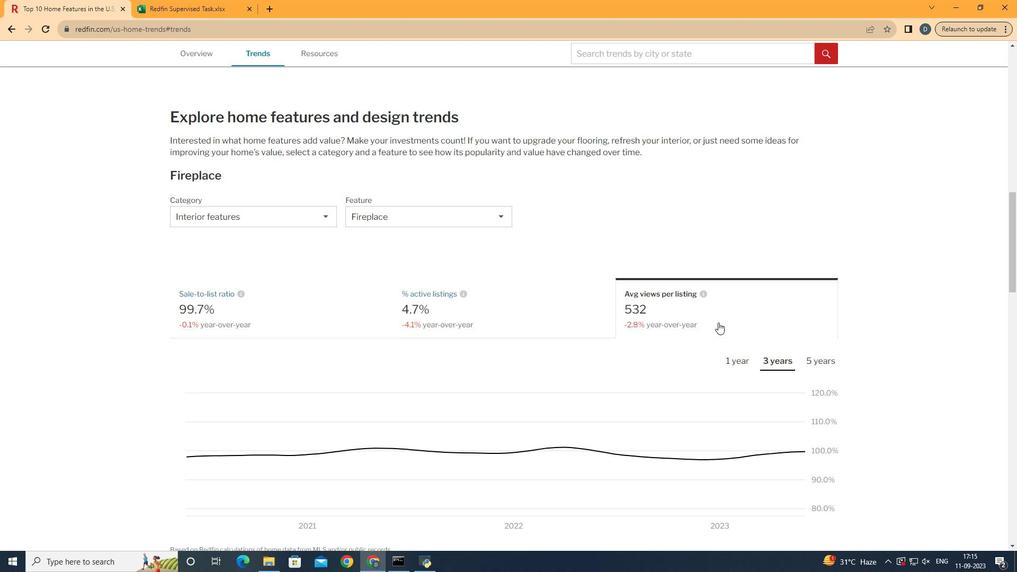 
Action: Mouse pressed left at (718, 322)
Screenshot: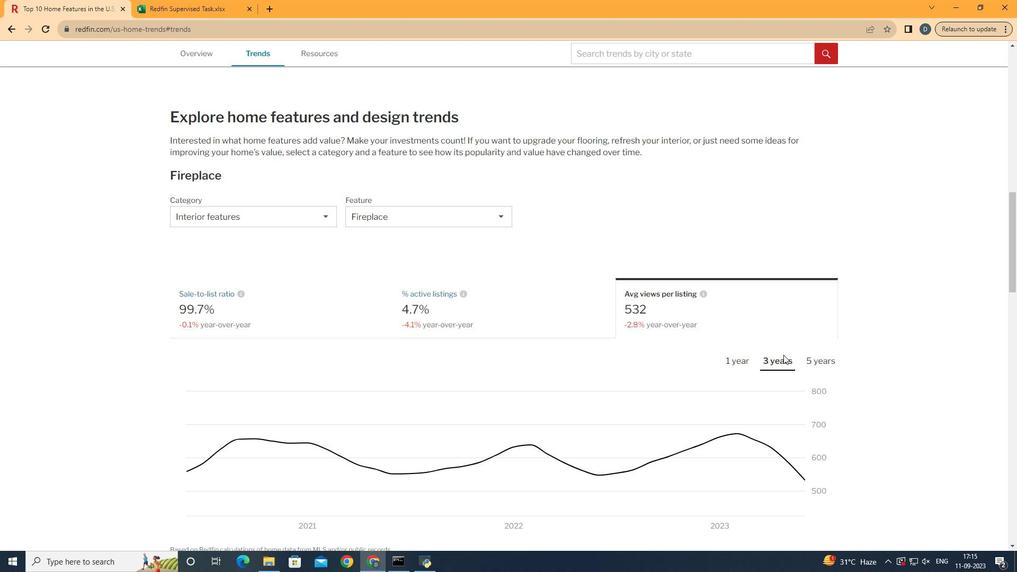 
Action: Mouse moved to (819, 368)
Screenshot: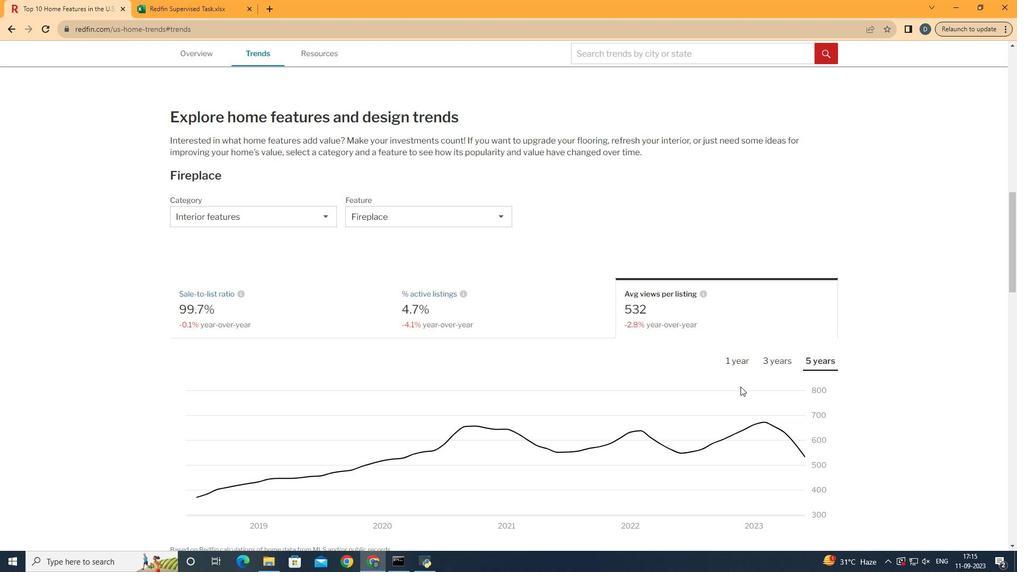 
Action: Mouse pressed left at (819, 368)
Screenshot: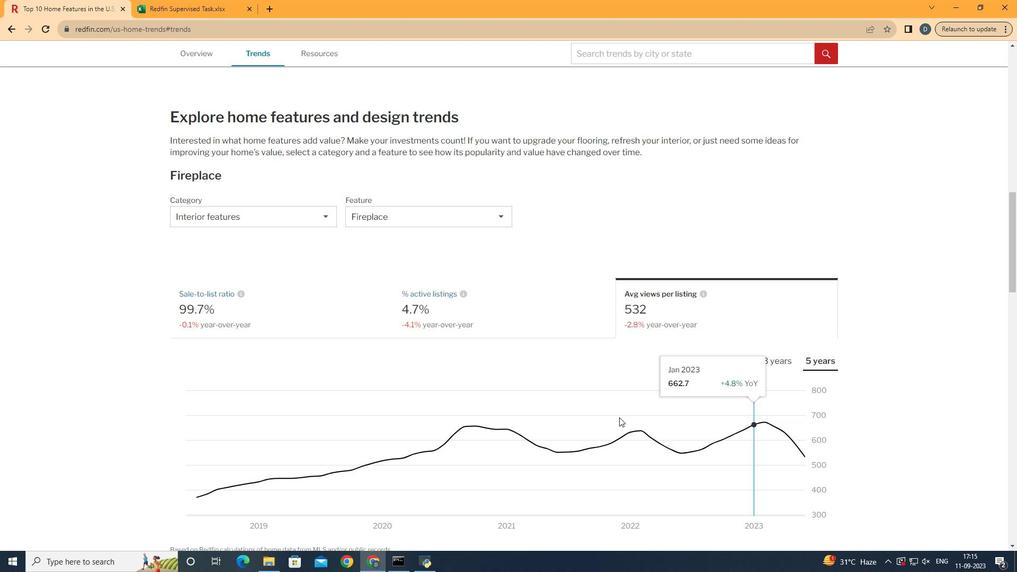 
Action: Mouse moved to (801, 477)
Screenshot: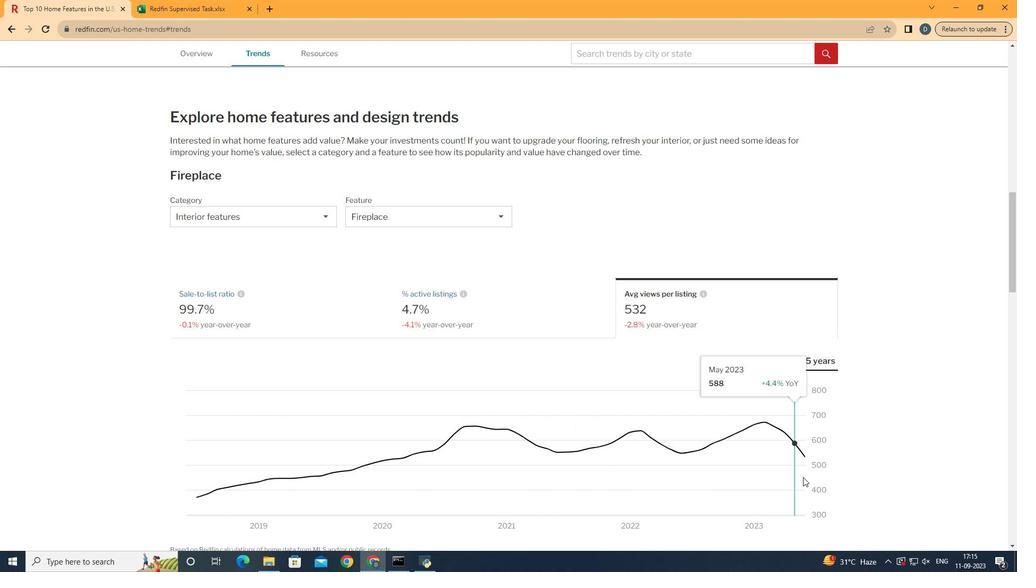 
